 Task: View the configure tasks.
Action: Mouse moved to (418, 349)
Screenshot: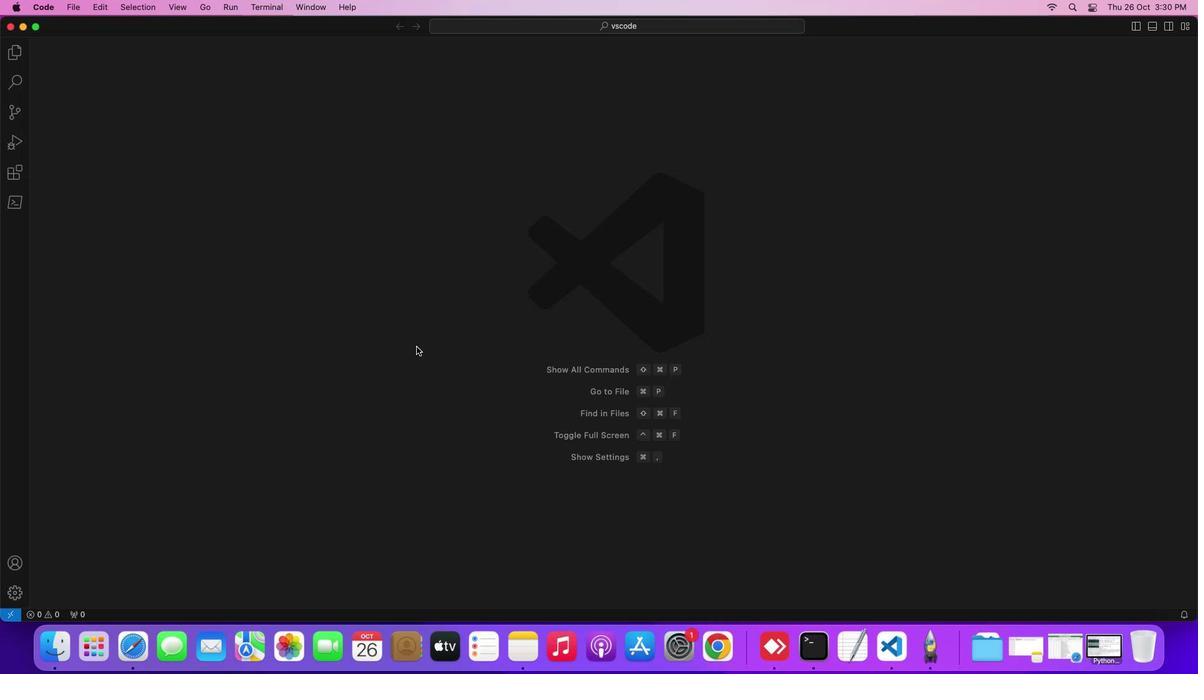 
Action: Mouse pressed left at (418, 349)
Screenshot: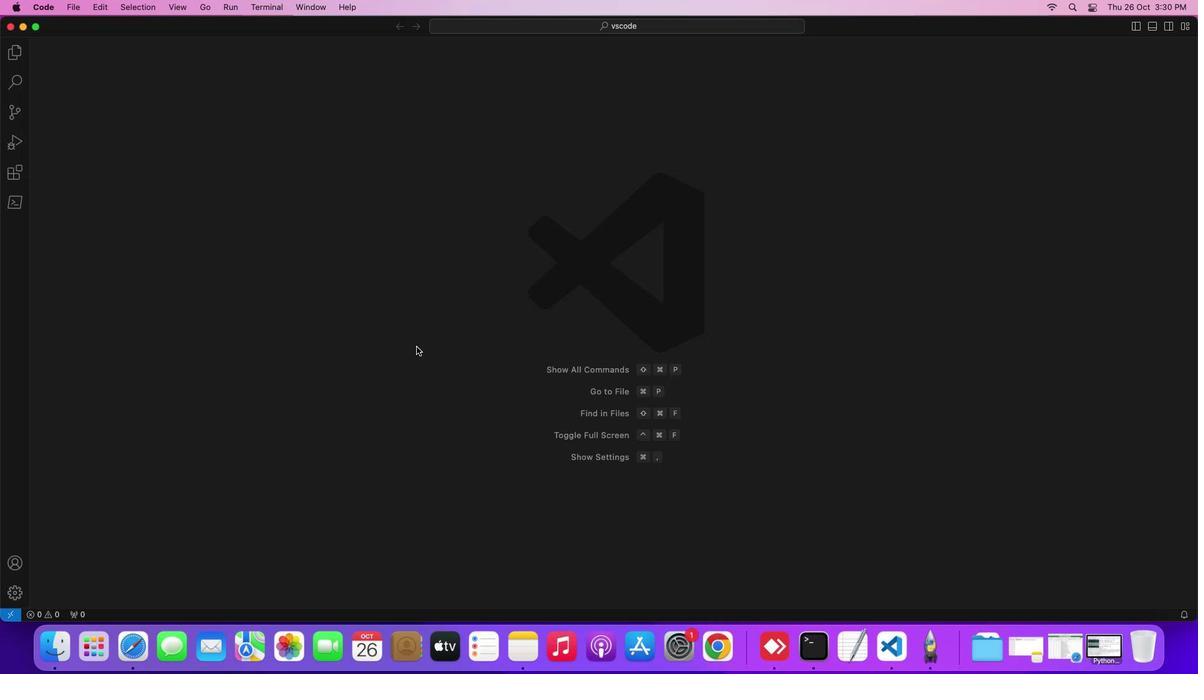 
Action: Mouse moved to (259, 9)
Screenshot: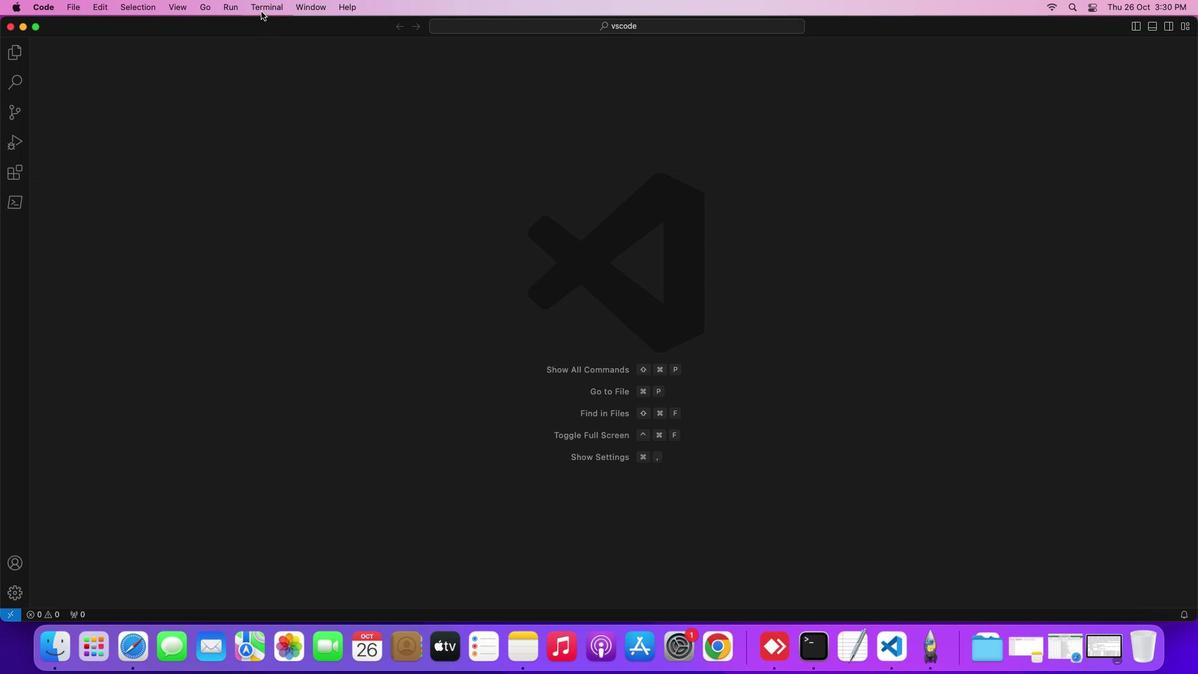 
Action: Mouse pressed left at (259, 9)
Screenshot: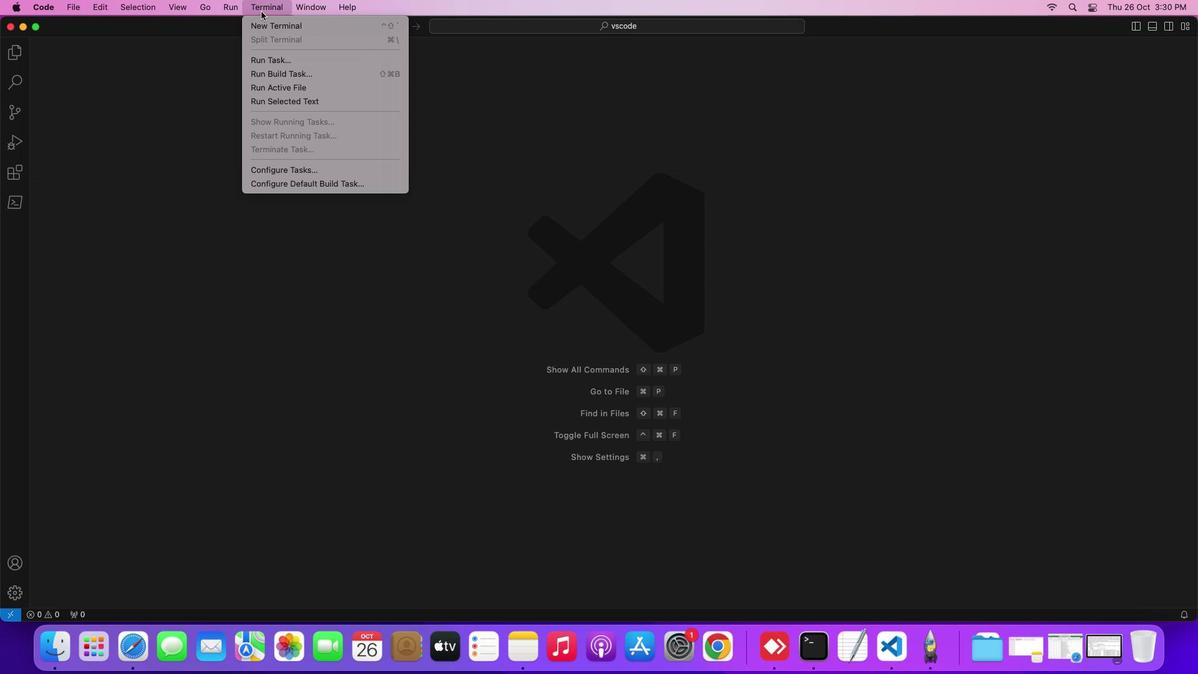 
Action: Mouse moved to (269, 27)
Screenshot: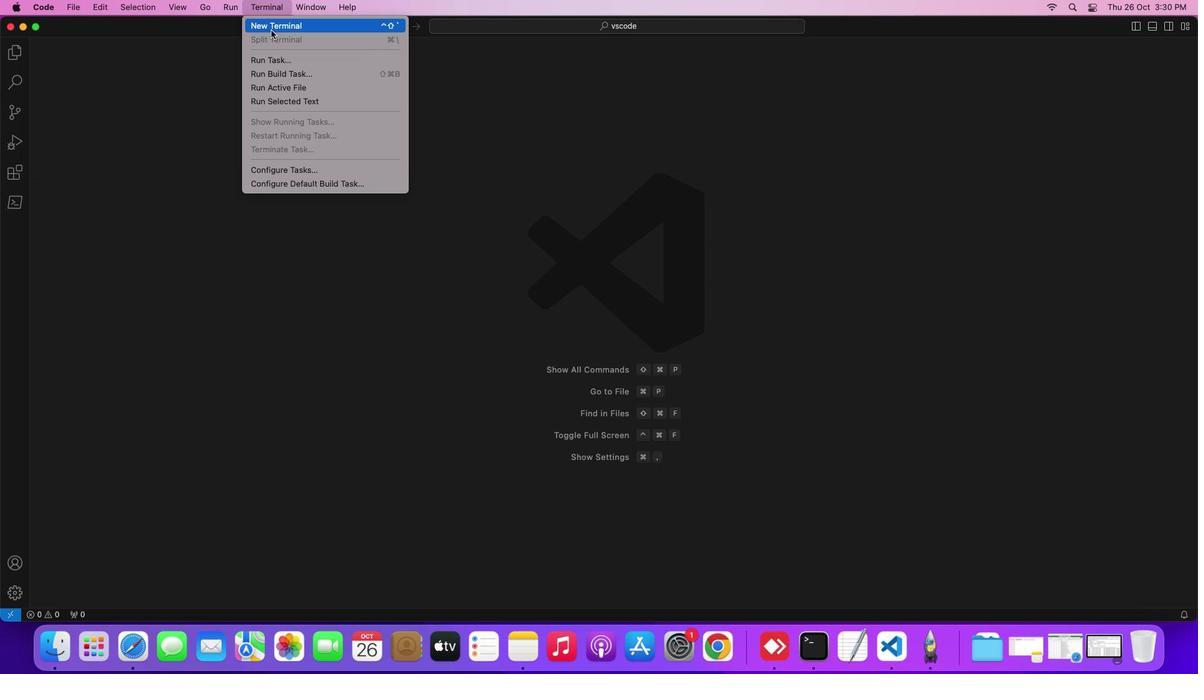 
Action: Mouse pressed left at (269, 27)
Screenshot: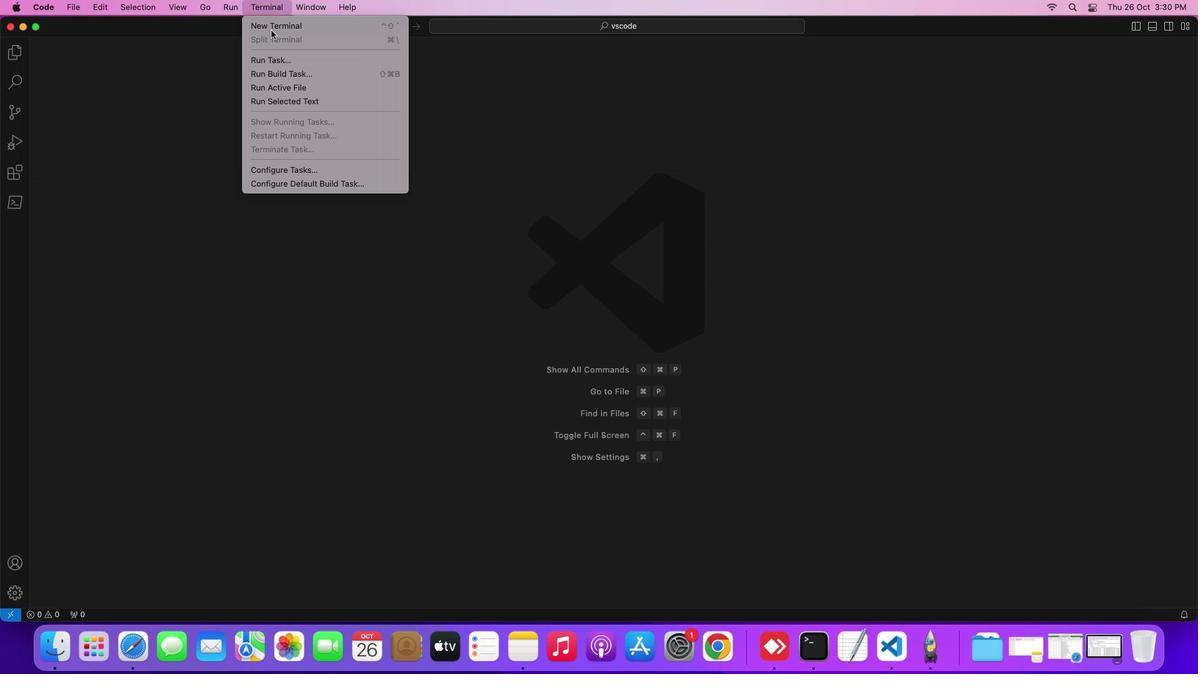 
Action: Mouse moved to (1101, 459)
Screenshot: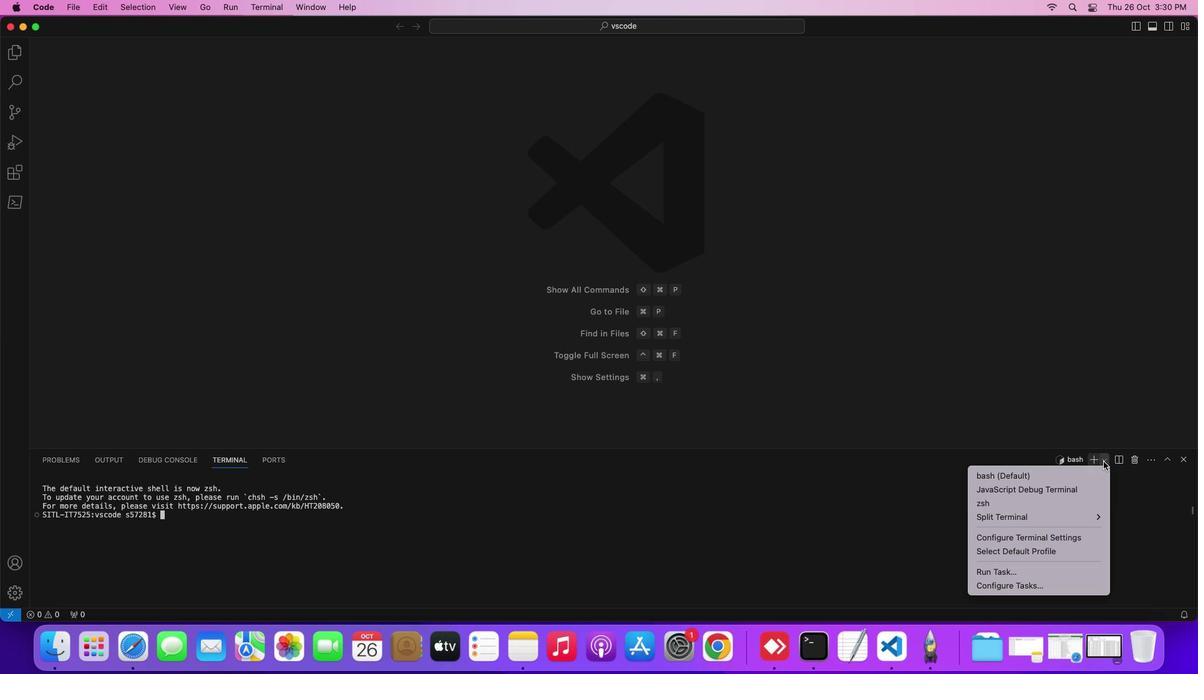 
Action: Mouse pressed left at (1101, 459)
Screenshot: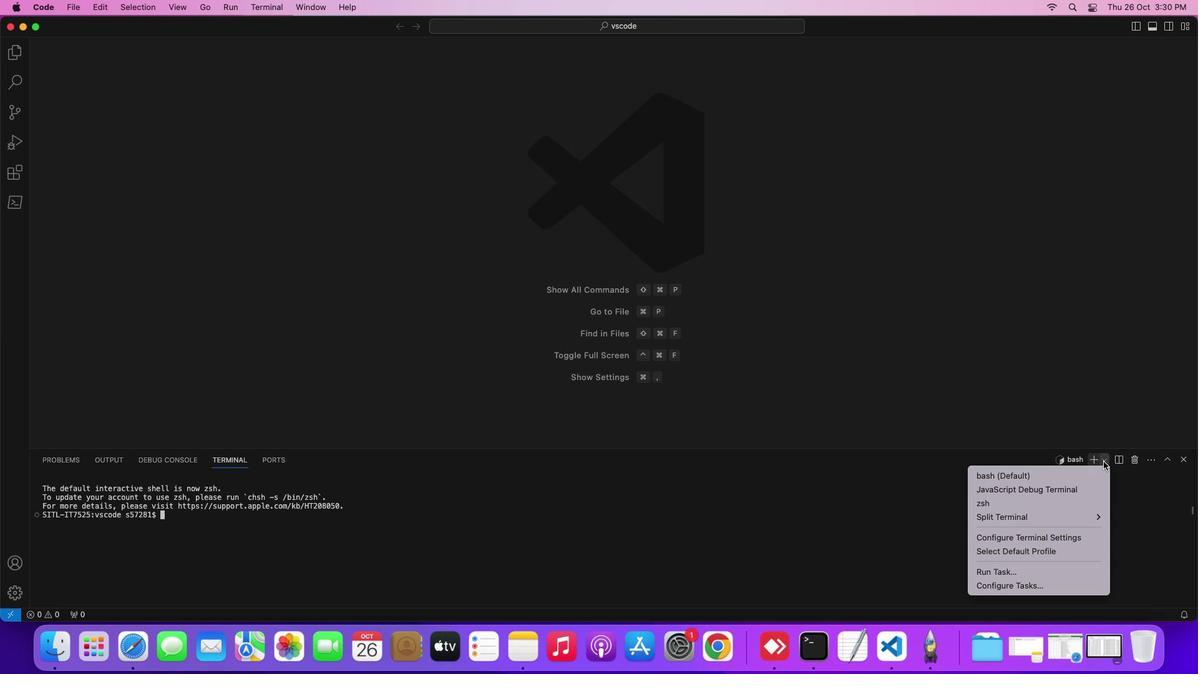 
Action: Mouse moved to (1029, 585)
Screenshot: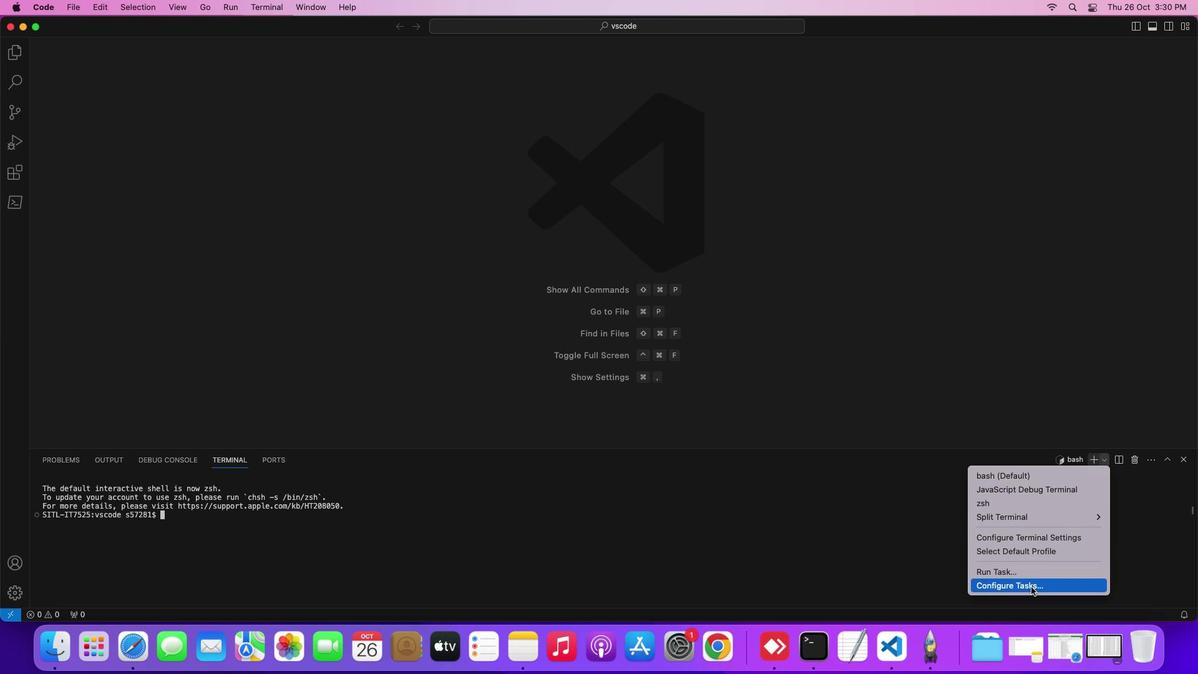 
Action: Mouse pressed left at (1029, 585)
Screenshot: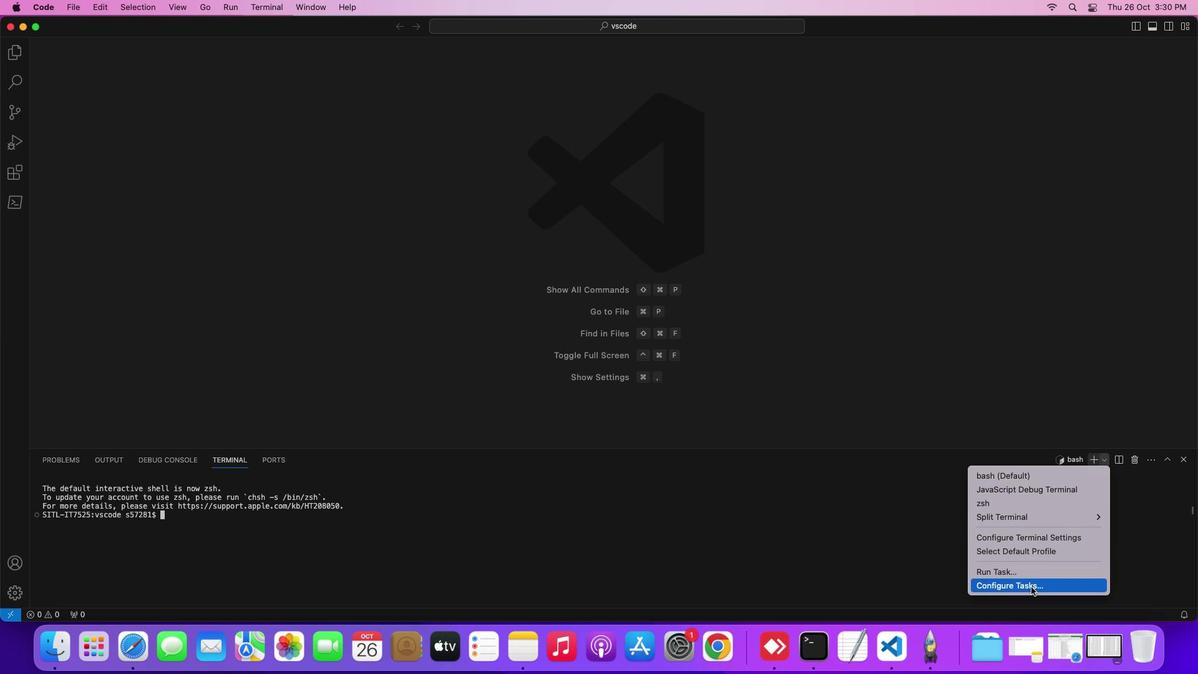 
Action: Mouse moved to (610, 232)
Screenshot: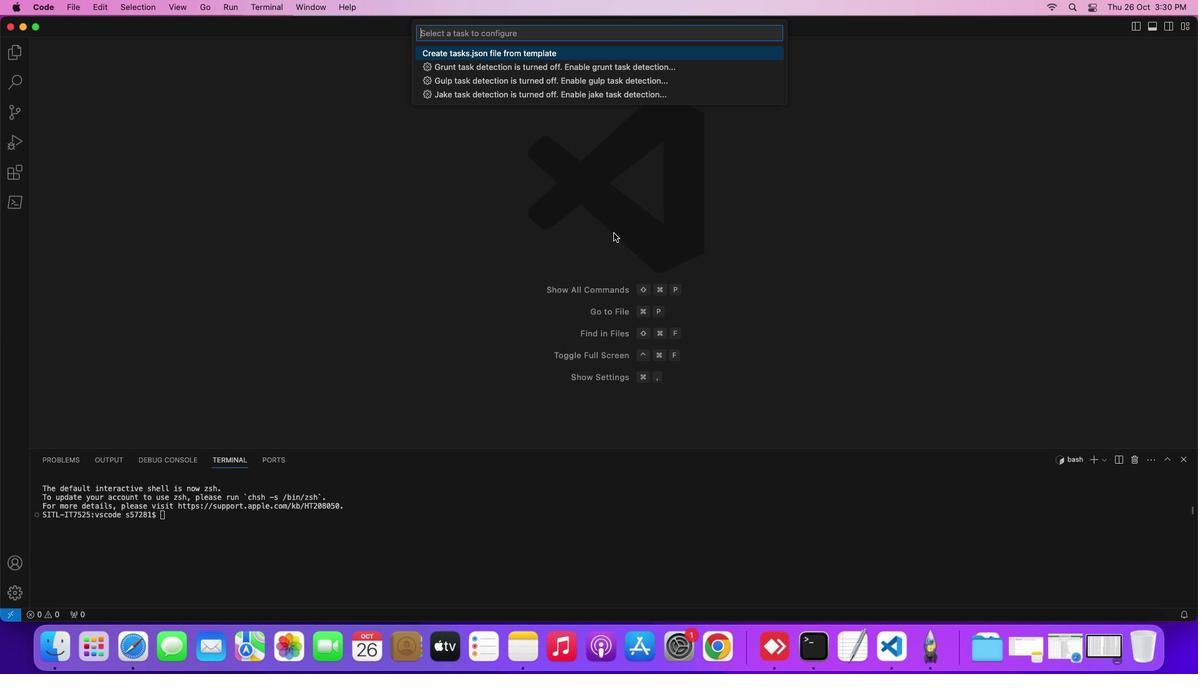 
